 Task: Check the average views per listing of mud room in the last 1 year.
Action: Mouse moved to (755, 163)
Screenshot: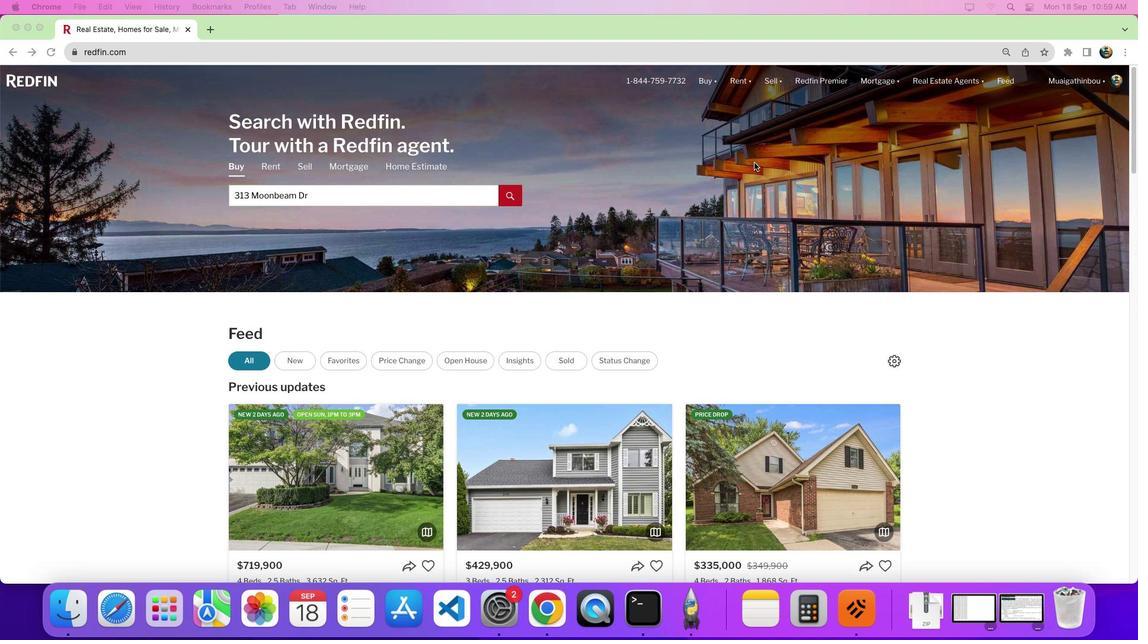 
Action: Mouse pressed left at (755, 163)
Screenshot: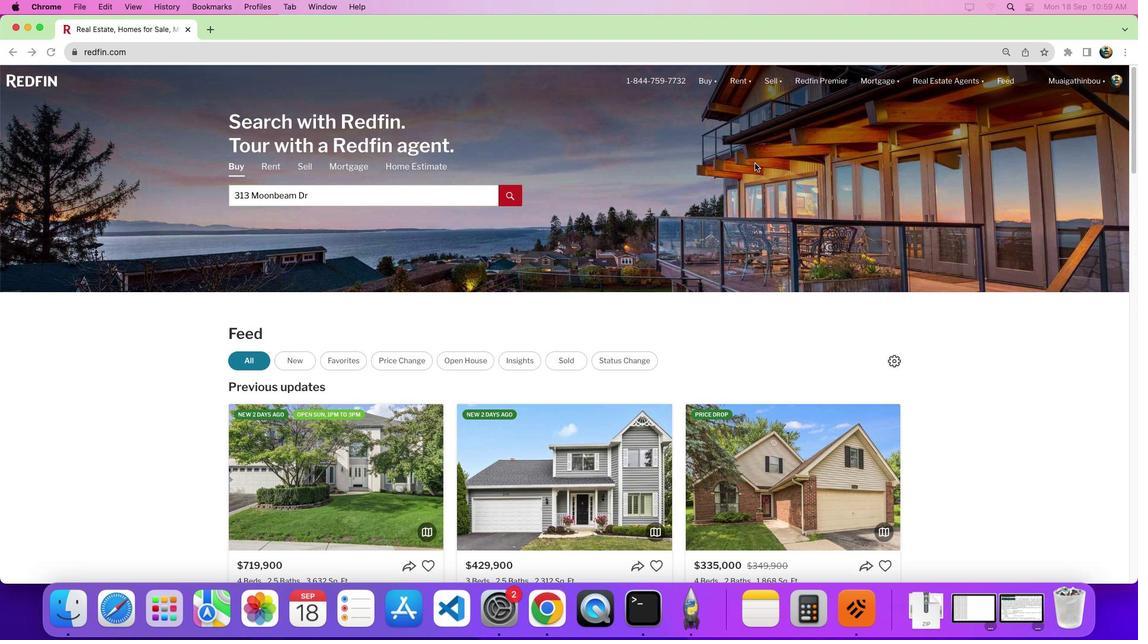 
Action: Mouse moved to (901, 204)
Screenshot: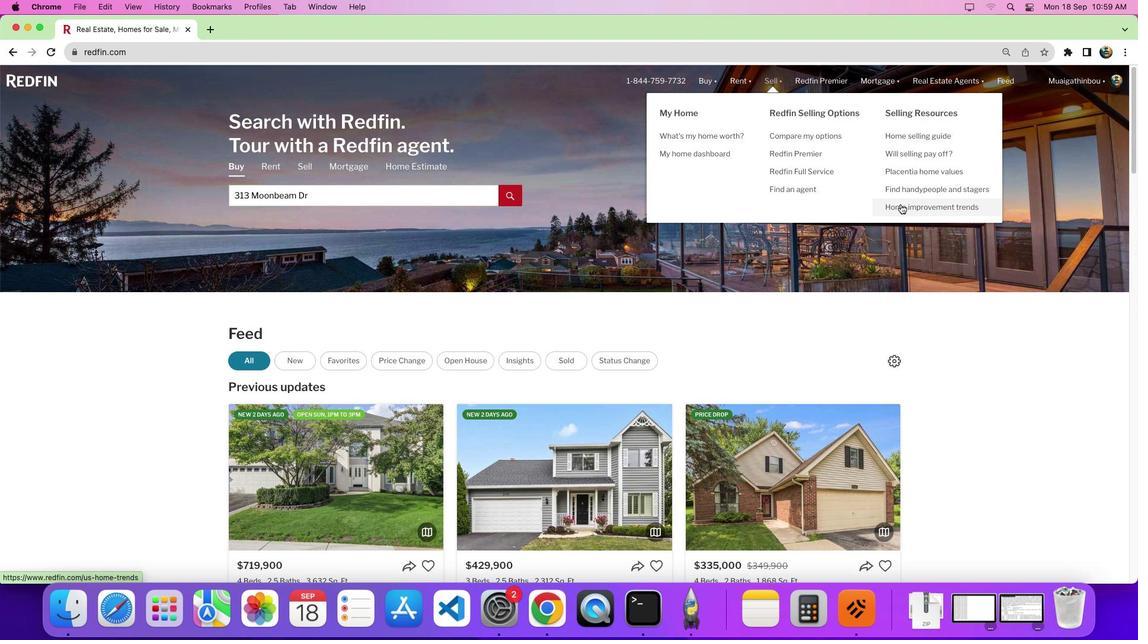 
Action: Mouse pressed left at (901, 204)
Screenshot: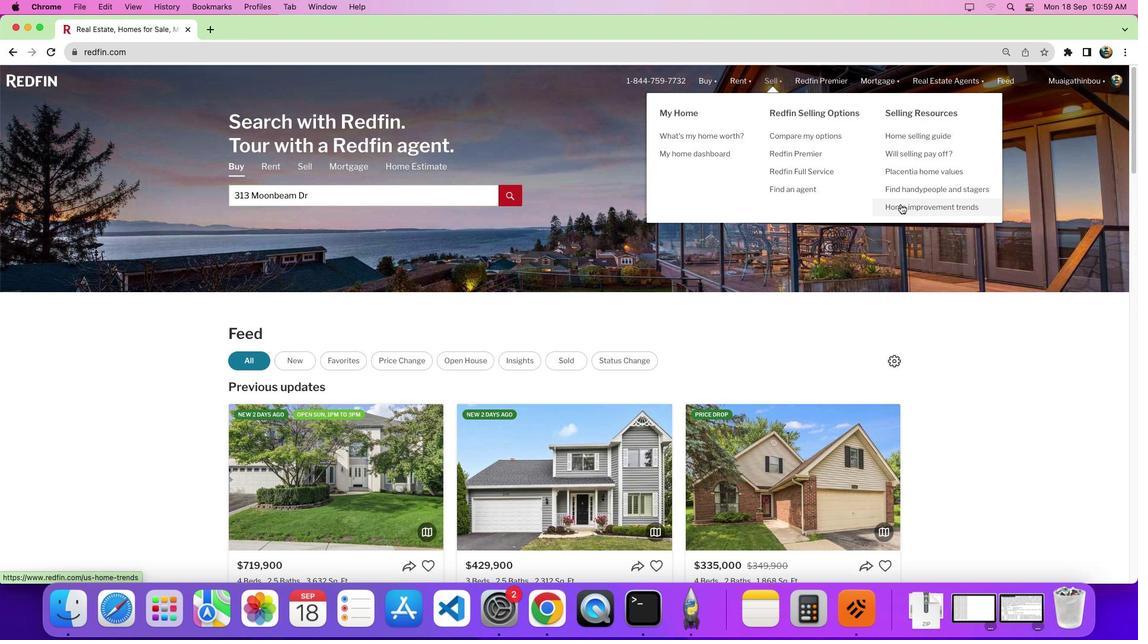 
Action: Mouse moved to (325, 226)
Screenshot: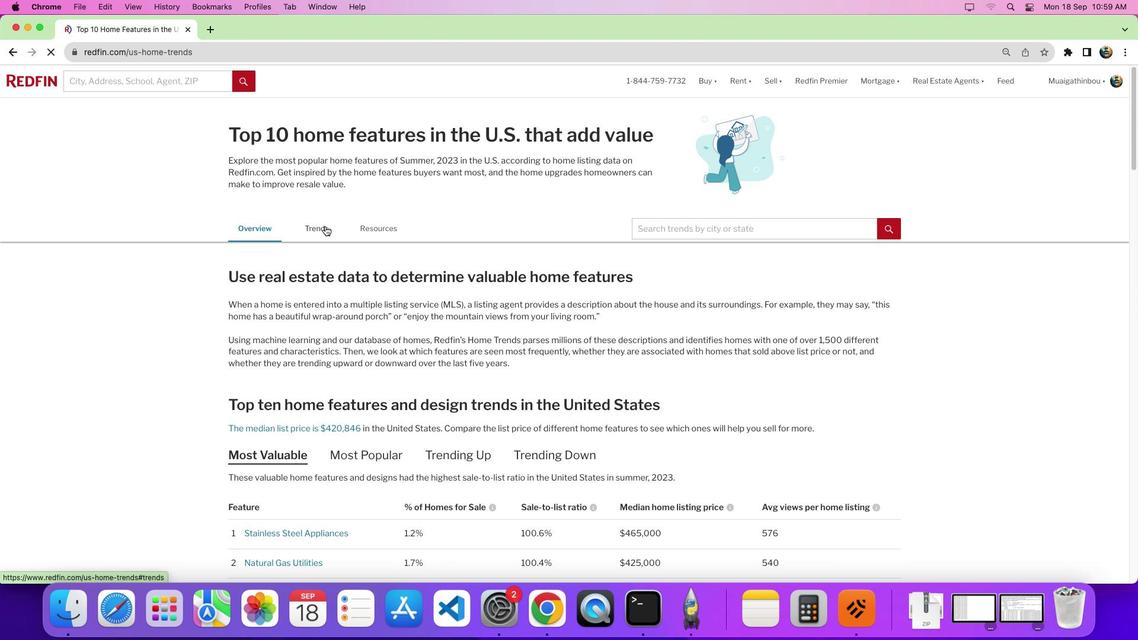 
Action: Mouse pressed left at (325, 226)
Screenshot: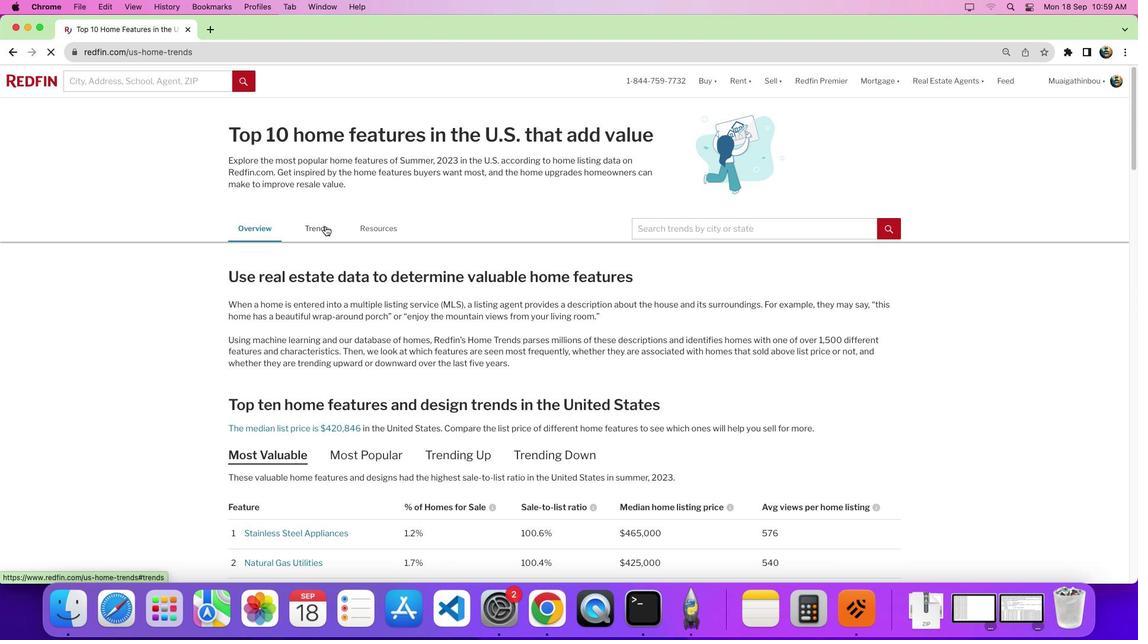 
Action: Mouse moved to (1131, 360)
Screenshot: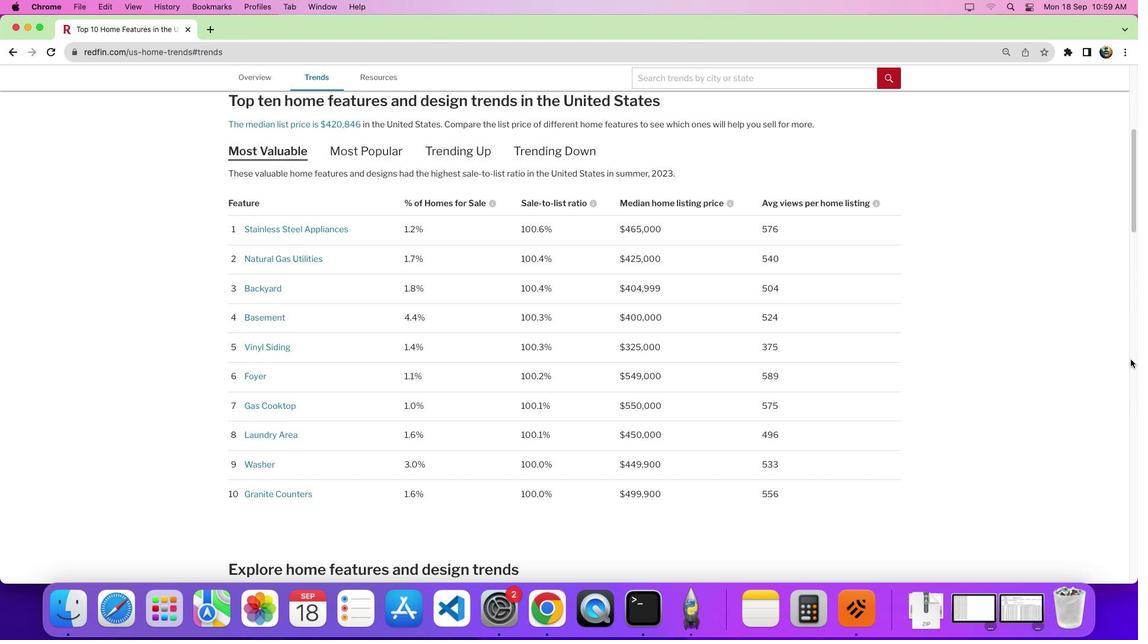 
Action: Mouse pressed left at (1131, 360)
Screenshot: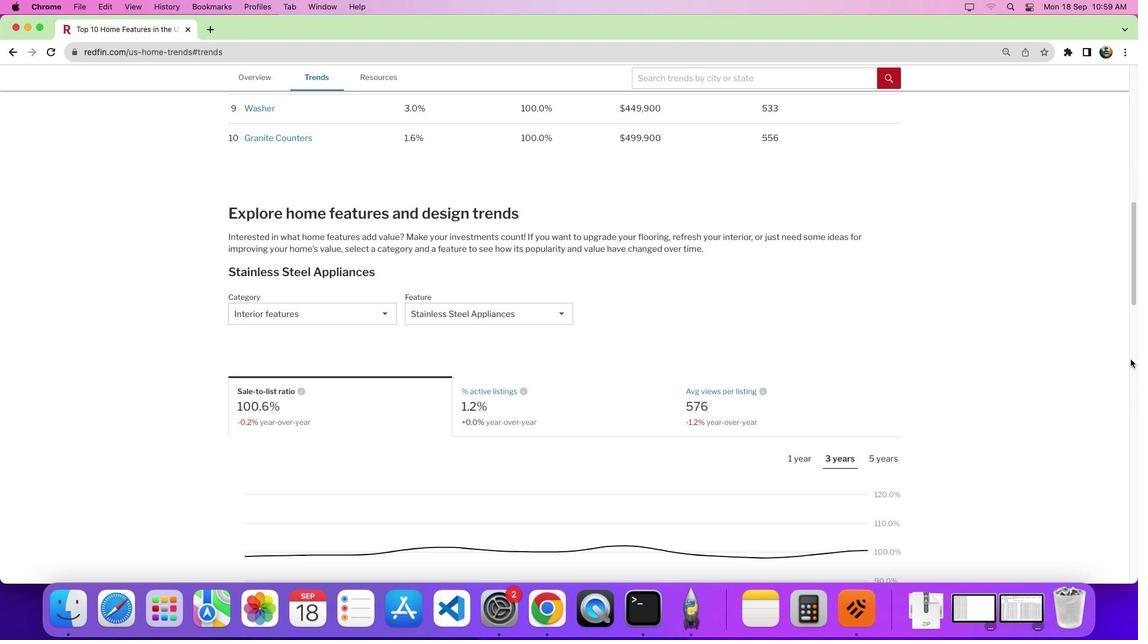 
Action: Mouse moved to (281, 216)
Screenshot: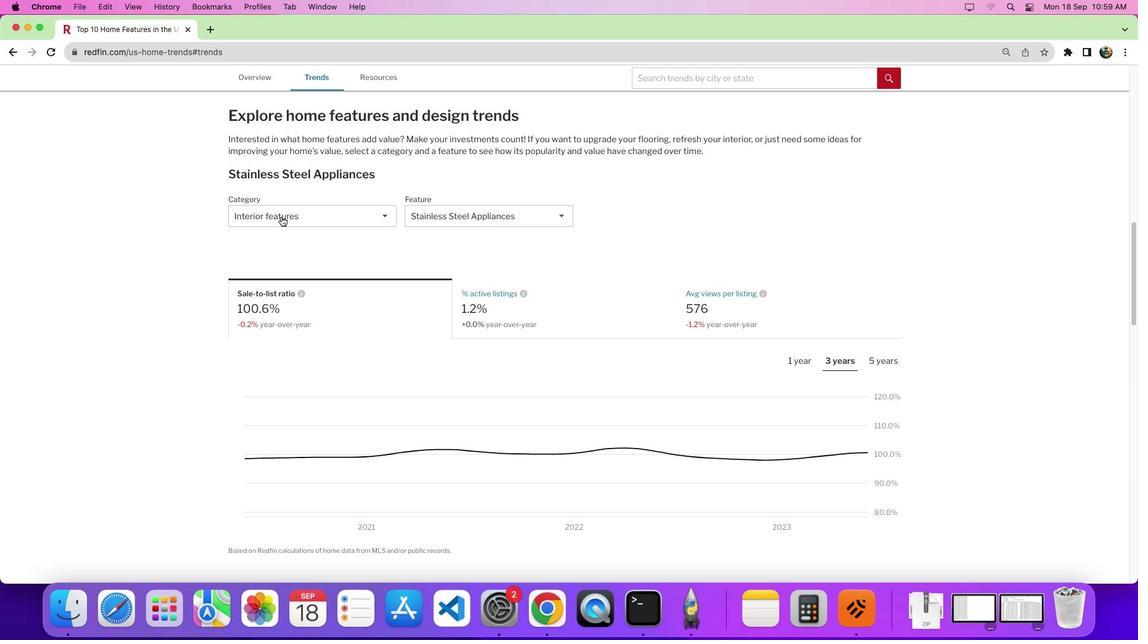 
Action: Mouse pressed left at (281, 216)
Screenshot: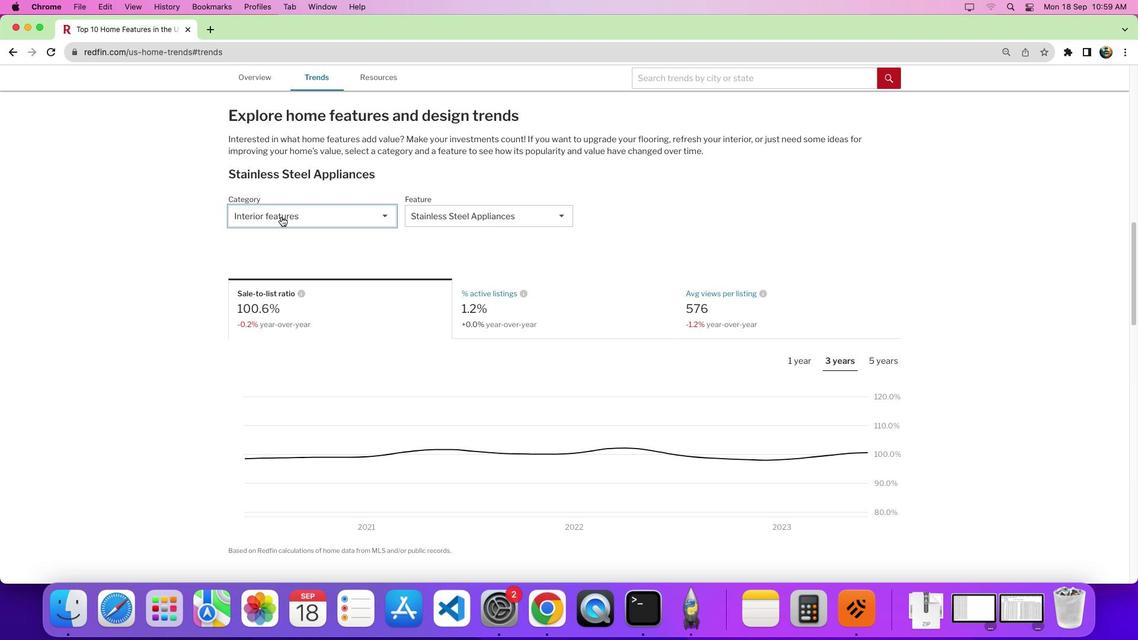 
Action: Mouse moved to (304, 268)
Screenshot: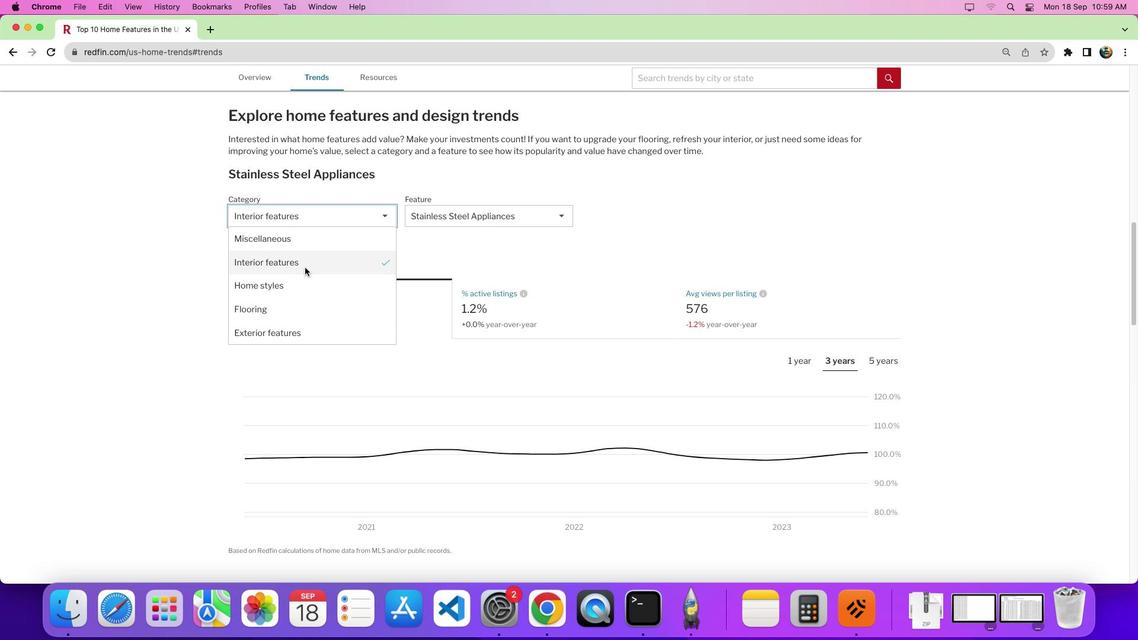 
Action: Mouse pressed left at (304, 268)
Screenshot: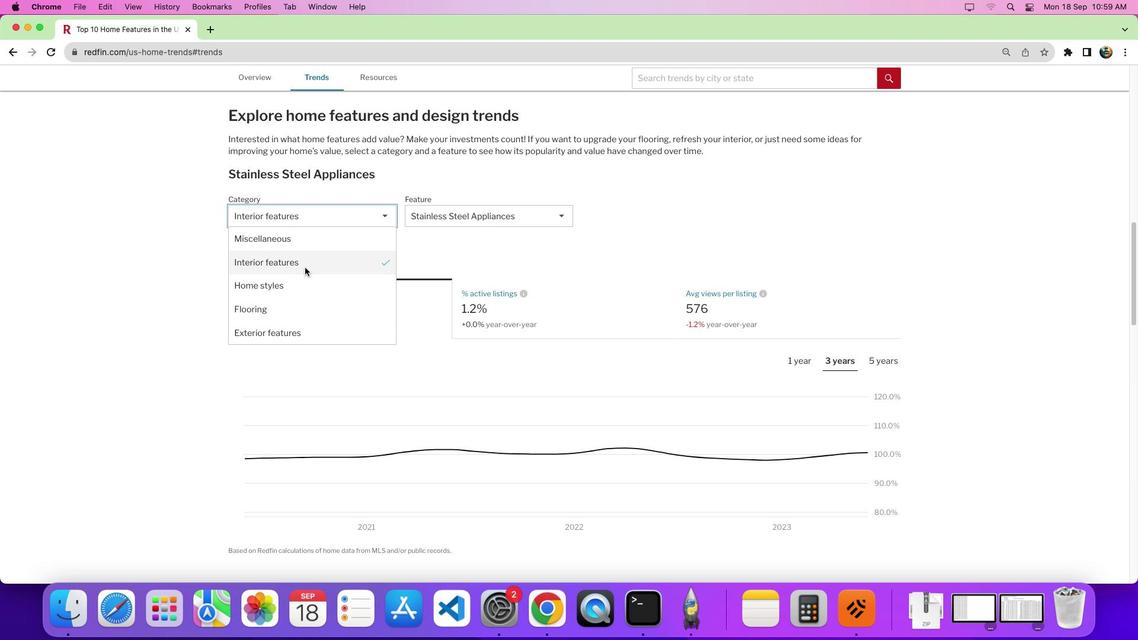 
Action: Mouse moved to (452, 218)
Screenshot: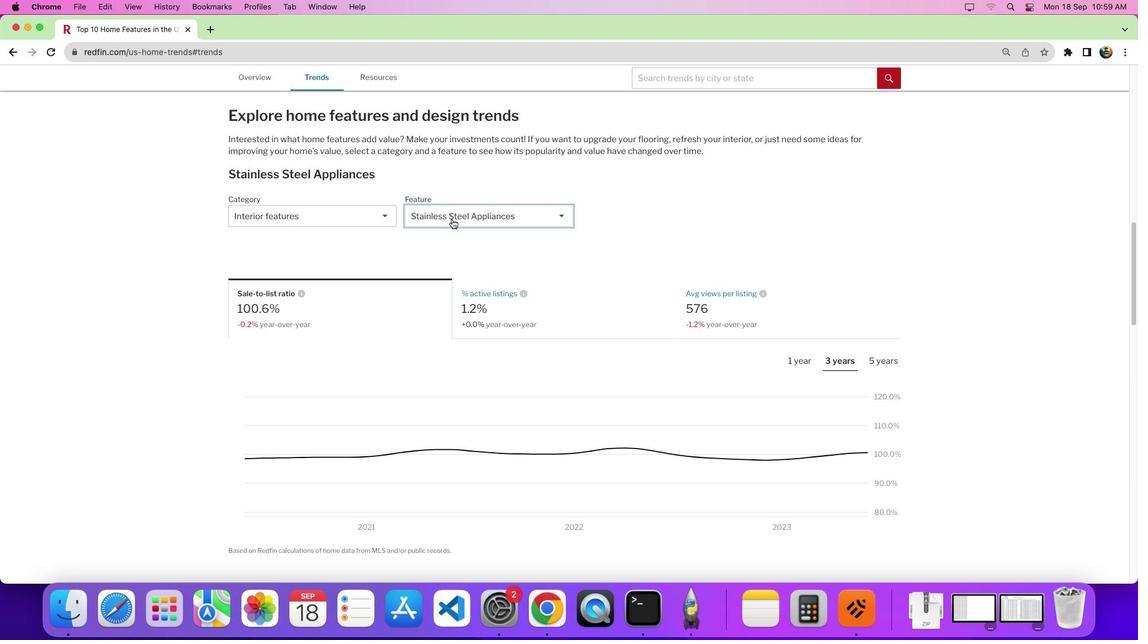 
Action: Mouse pressed left at (452, 218)
Screenshot: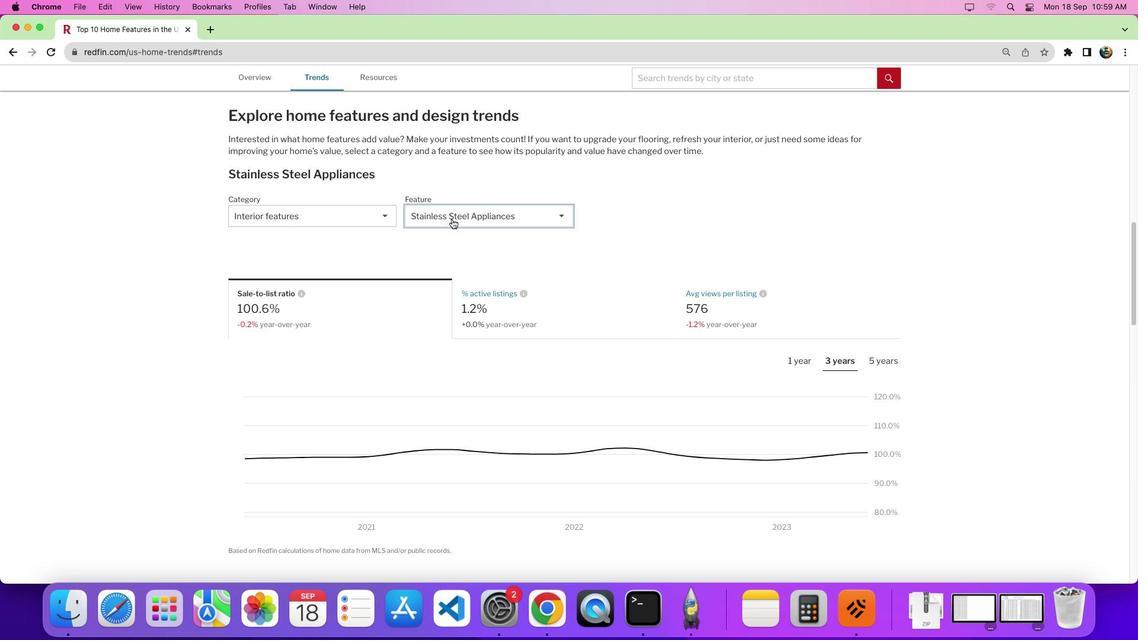 
Action: Mouse moved to (569, 330)
Screenshot: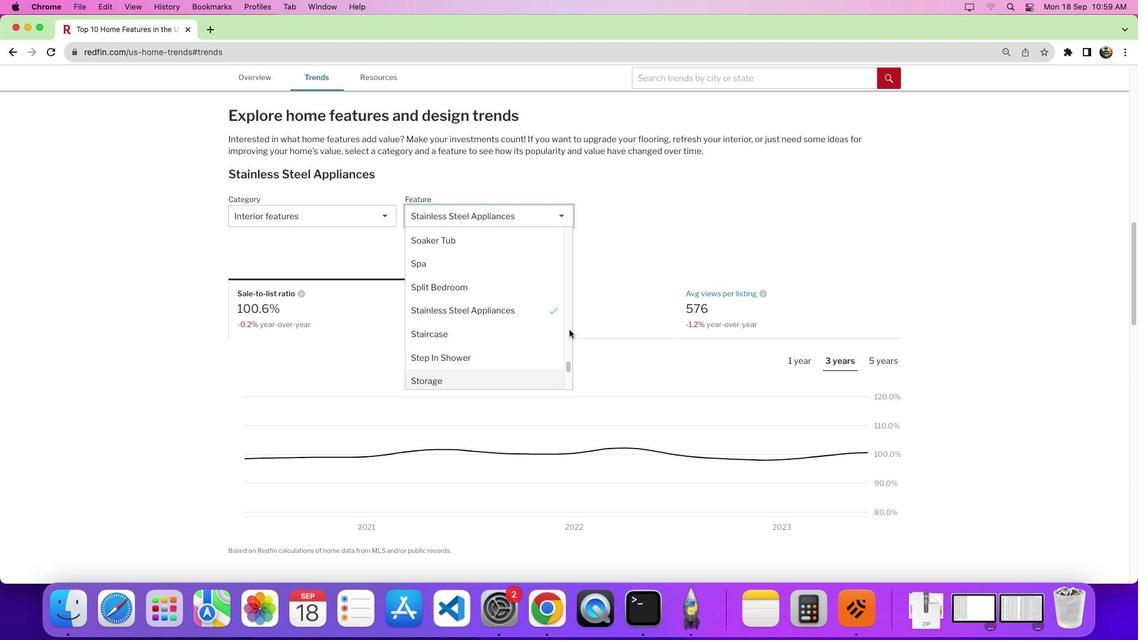 
Action: Mouse pressed left at (569, 330)
Screenshot: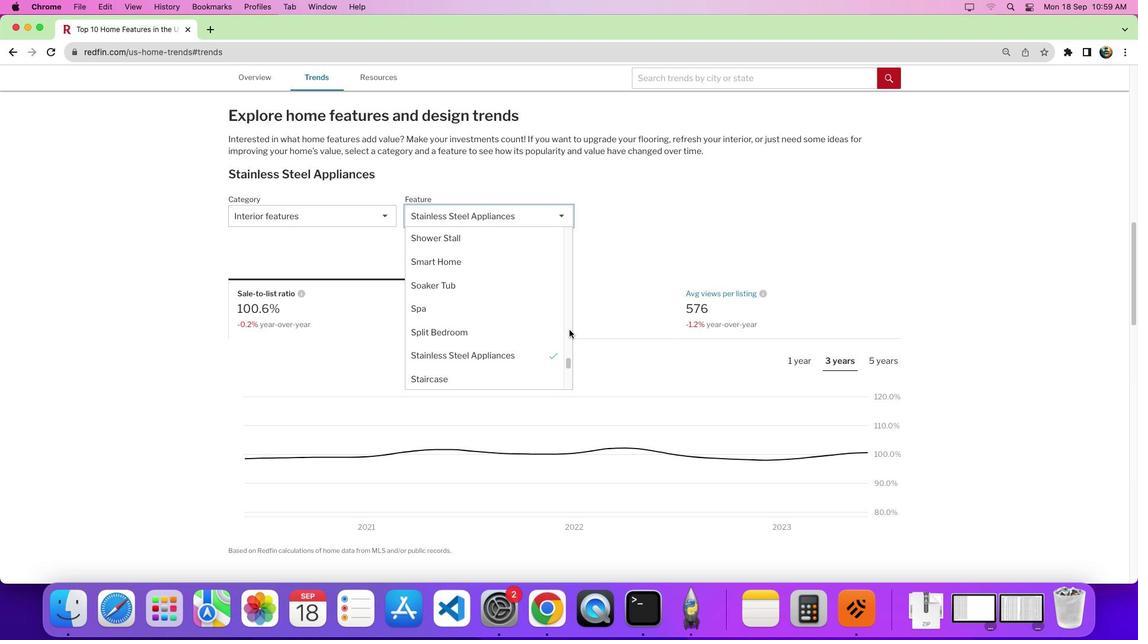 
Action: Mouse moved to (570, 327)
Screenshot: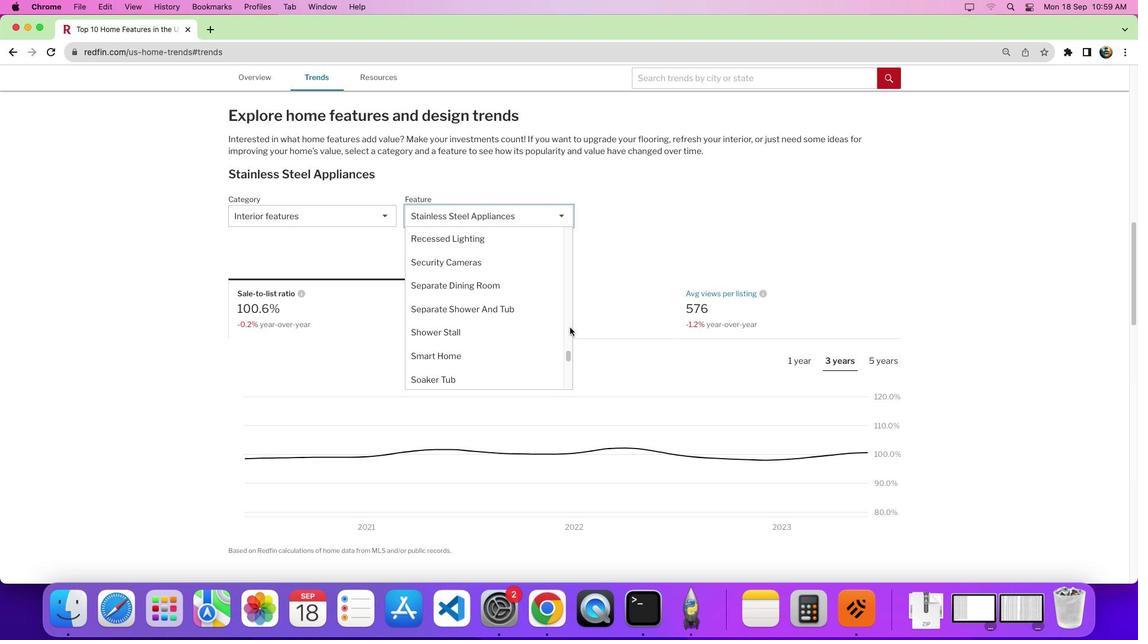 
Action: Mouse pressed left at (570, 327)
Screenshot: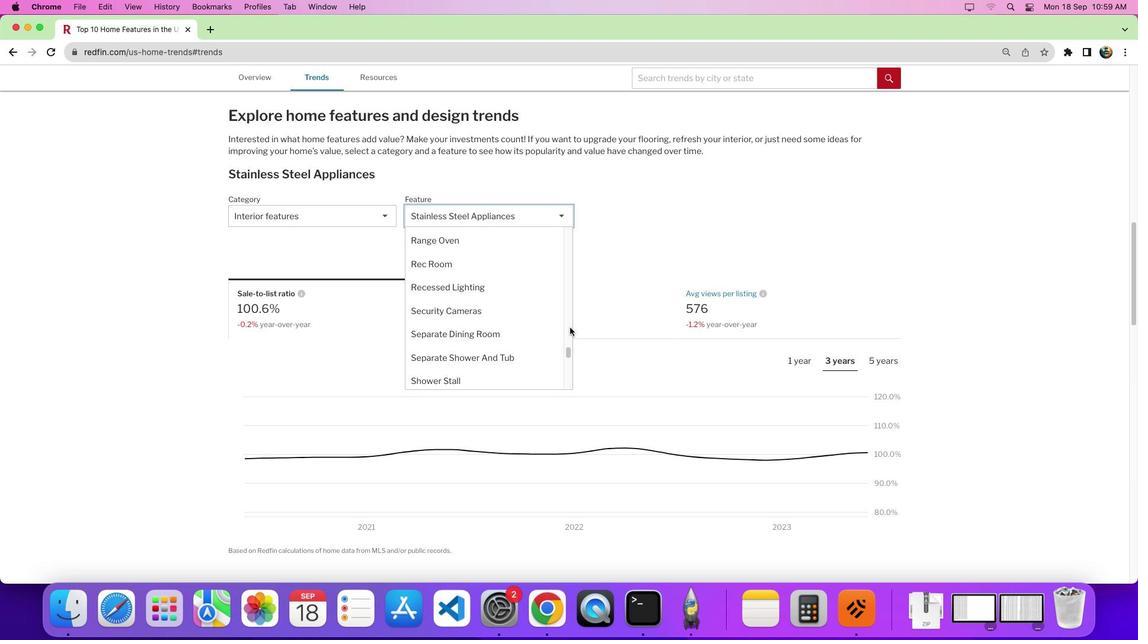 
Action: Mouse moved to (570, 325)
Screenshot: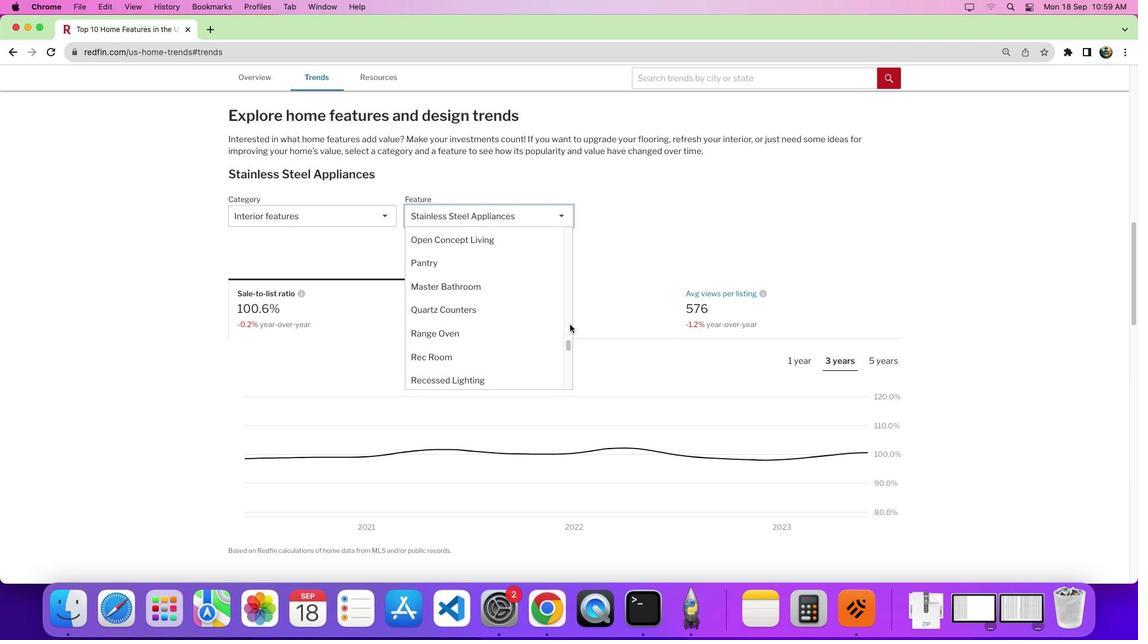 
Action: Mouse pressed left at (570, 325)
Screenshot: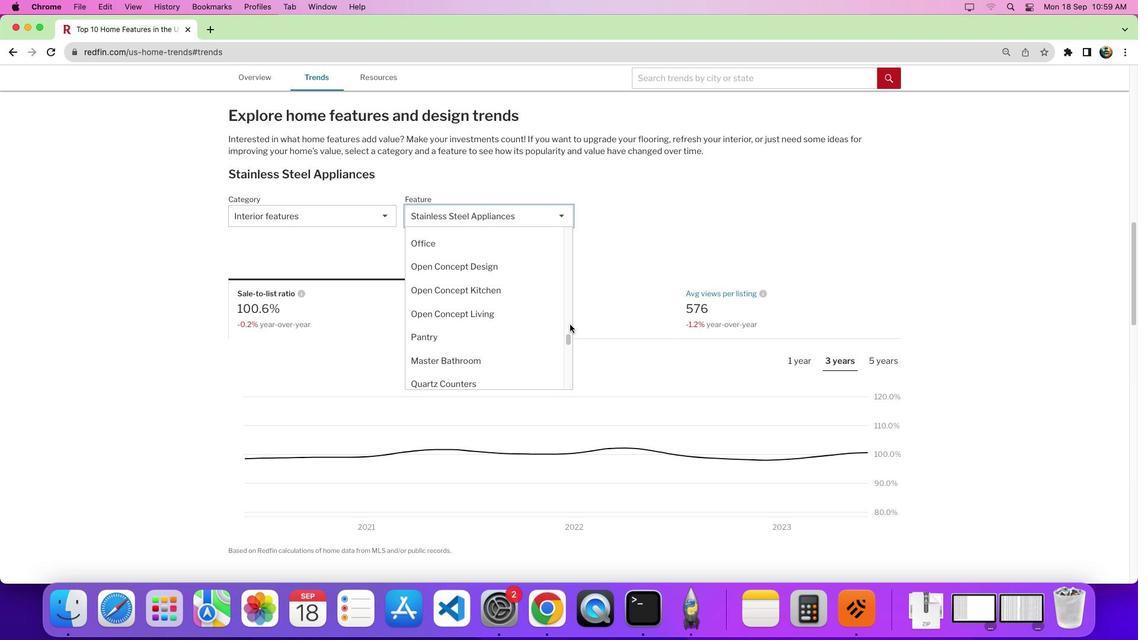 
Action: Mouse moved to (462, 247)
Screenshot: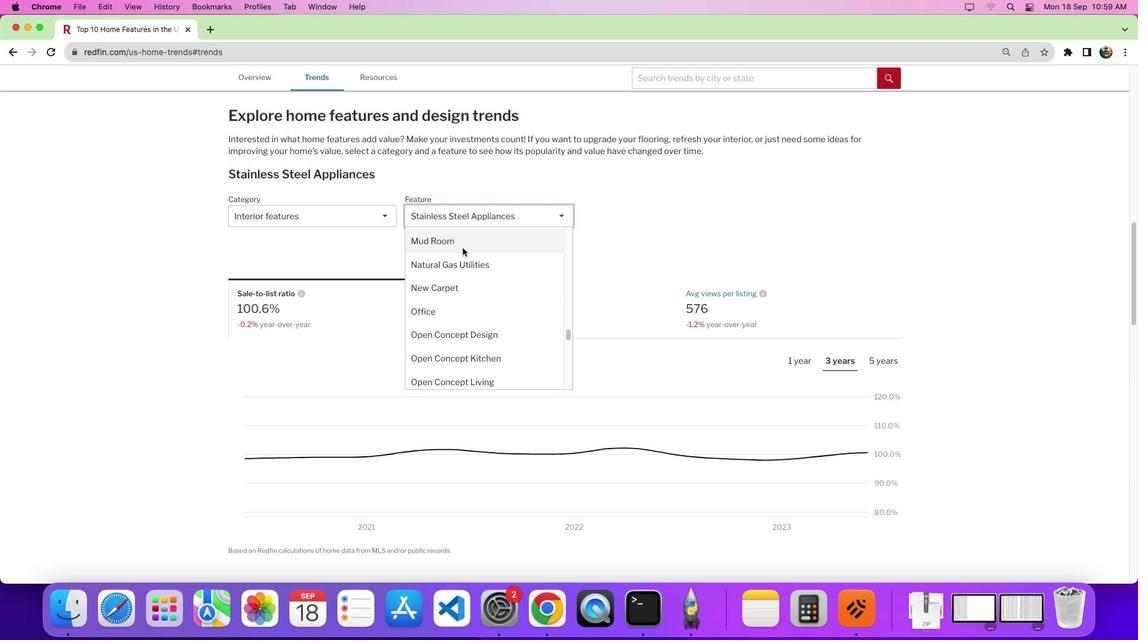 
Action: Mouse pressed left at (462, 247)
Screenshot: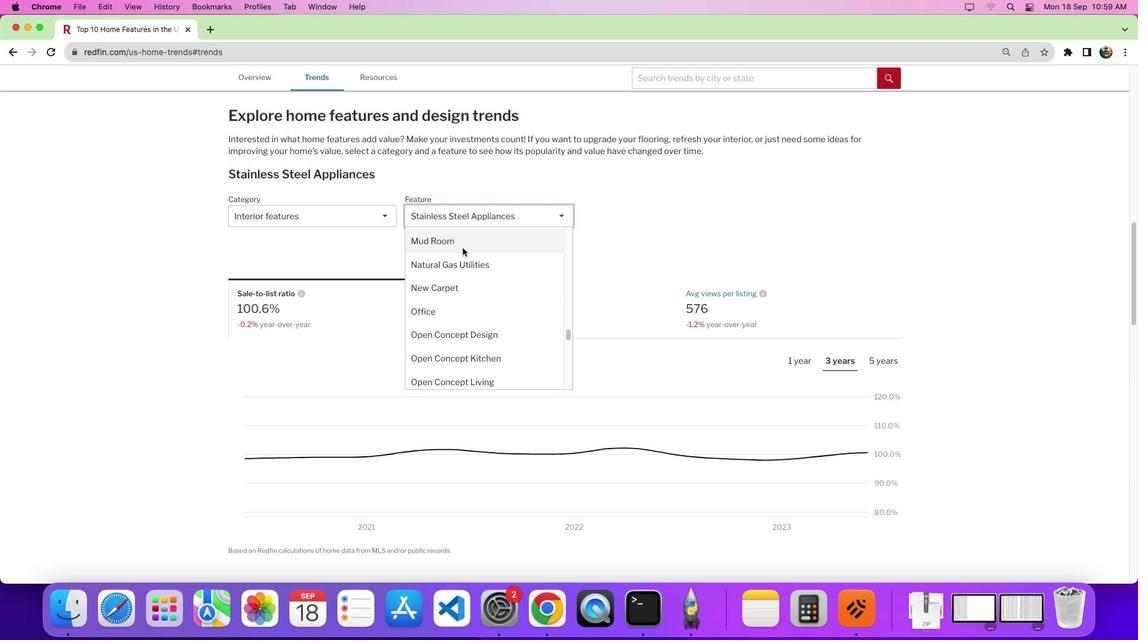 
Action: Mouse moved to (727, 318)
Screenshot: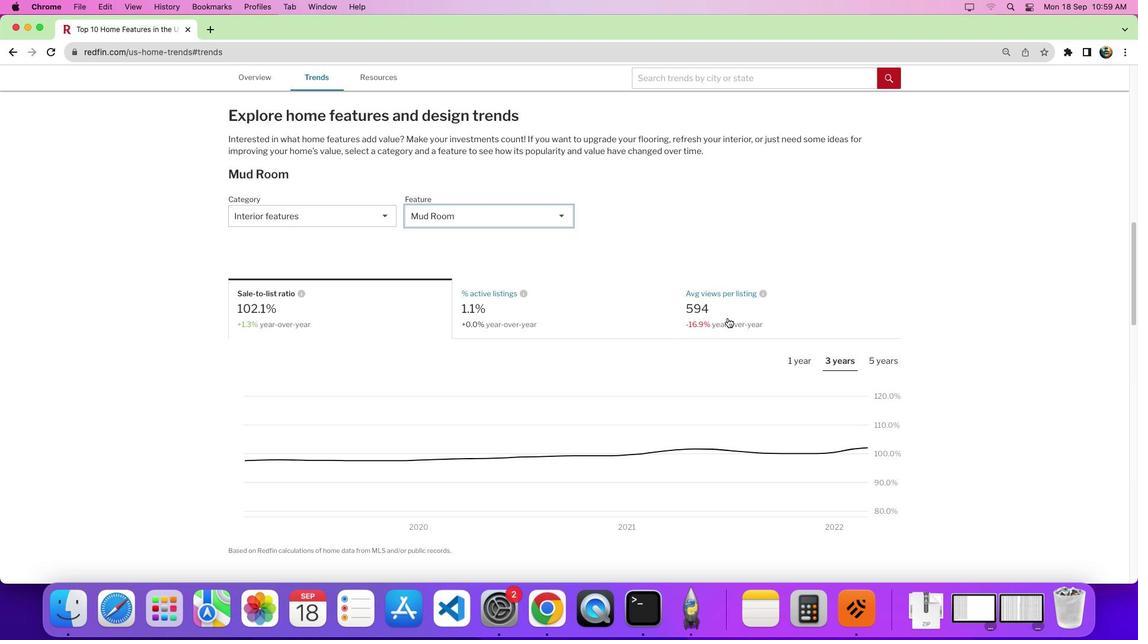 
Action: Mouse pressed left at (727, 318)
Screenshot: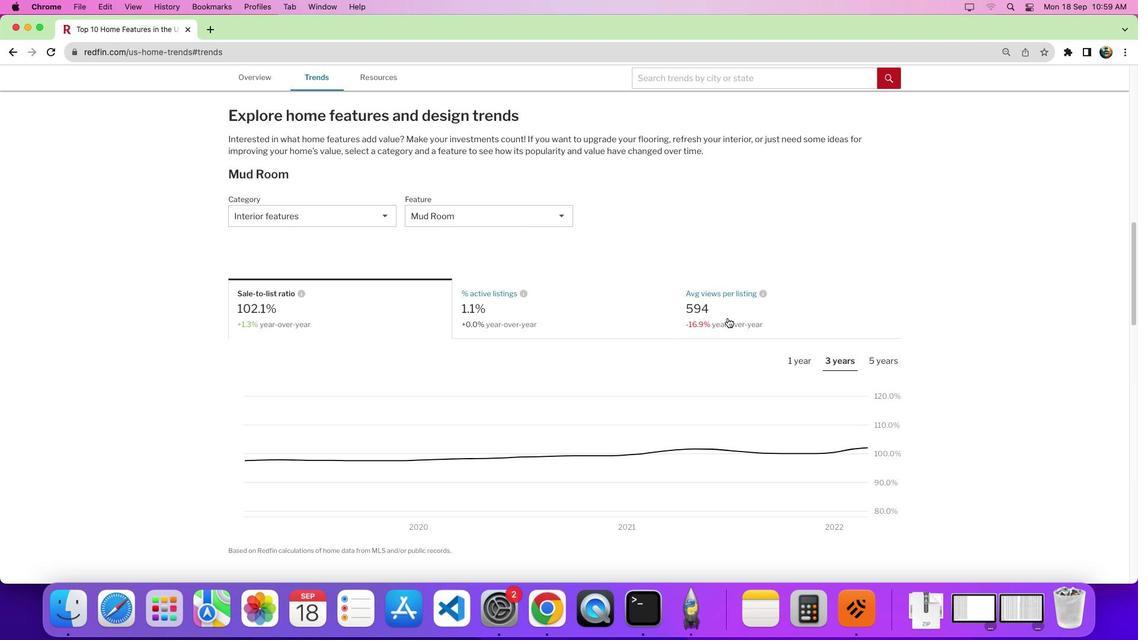 
Action: Mouse moved to (794, 365)
Screenshot: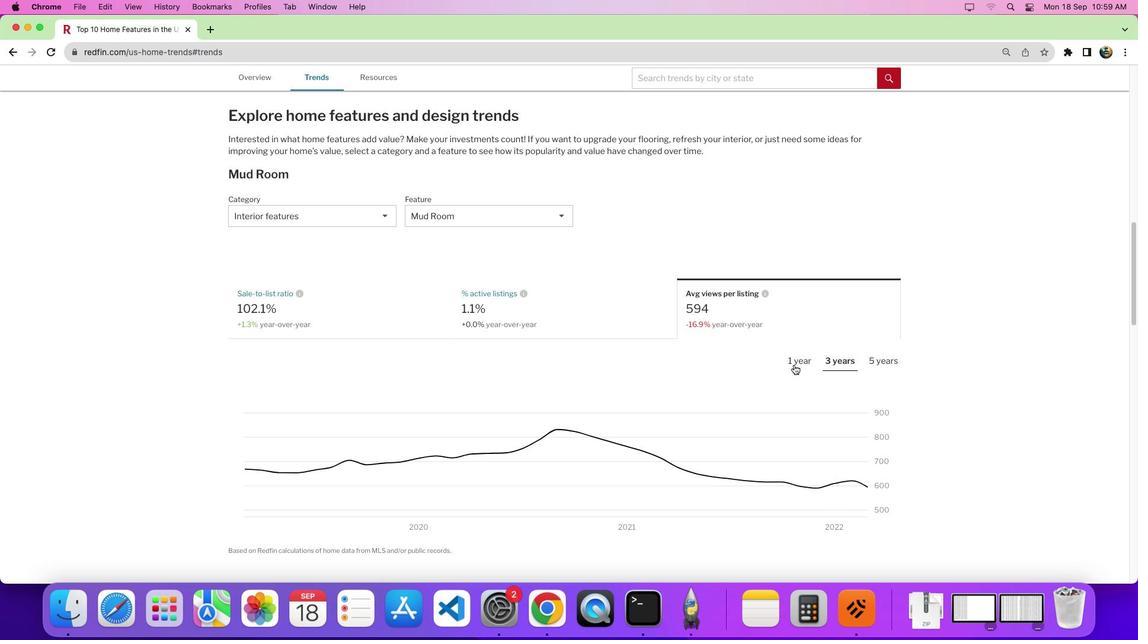 
Action: Mouse pressed left at (794, 365)
Screenshot: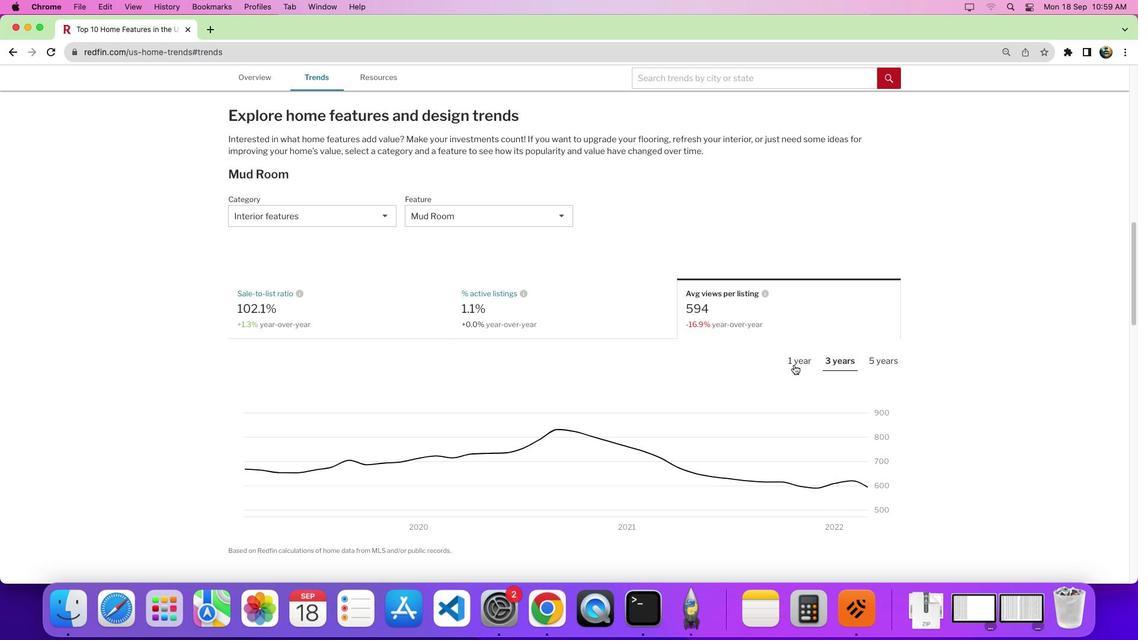 
Action: Mouse moved to (771, 453)
Screenshot: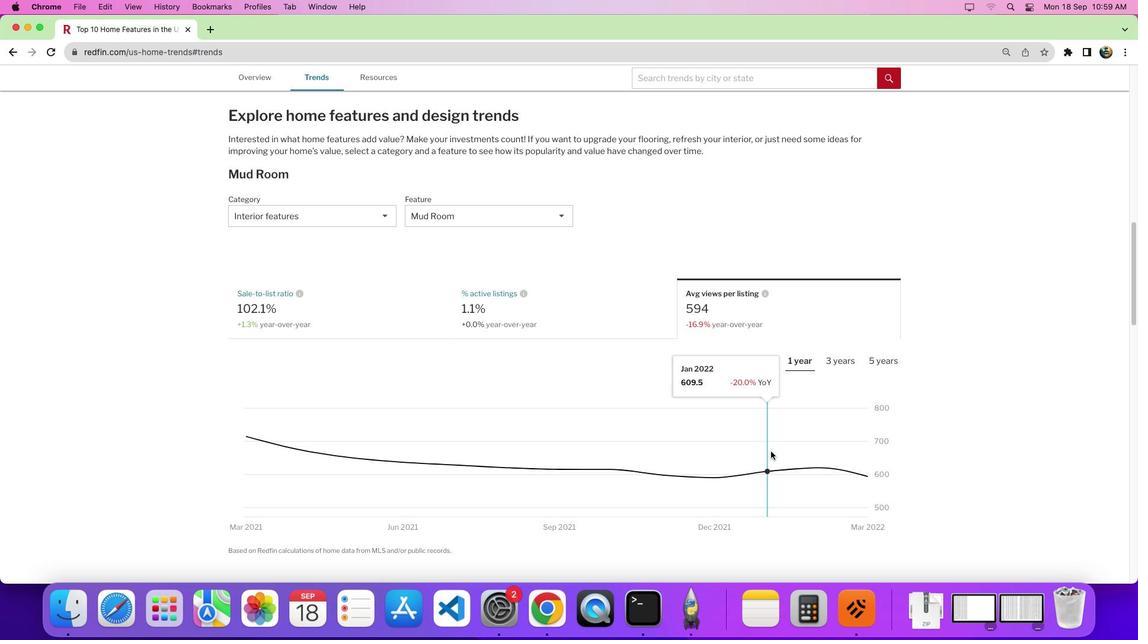 
